 Task: Enable the option "Dummy Elements" in "Matroska stream demuxer".
Action: Mouse moved to (98, 12)
Screenshot: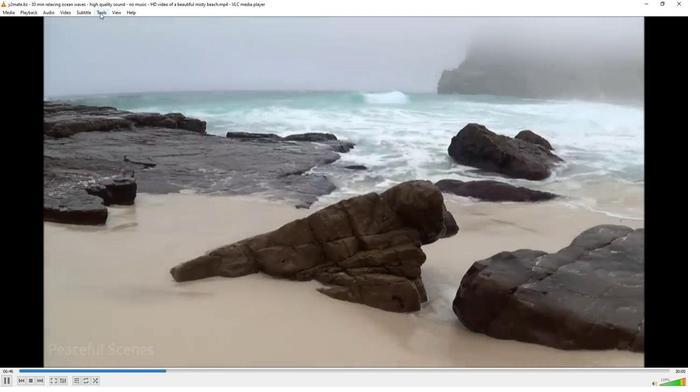 
Action: Mouse pressed left at (98, 12)
Screenshot: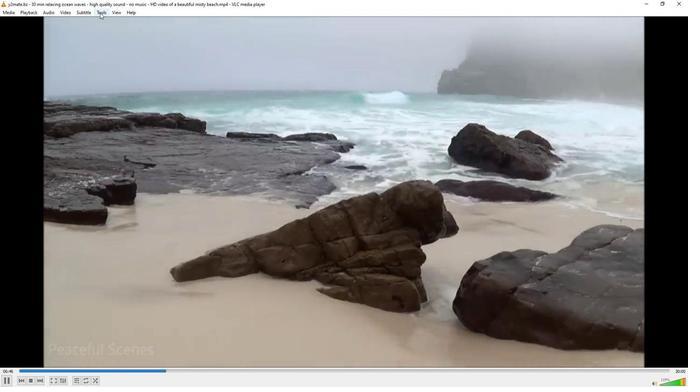 
Action: Mouse moved to (115, 100)
Screenshot: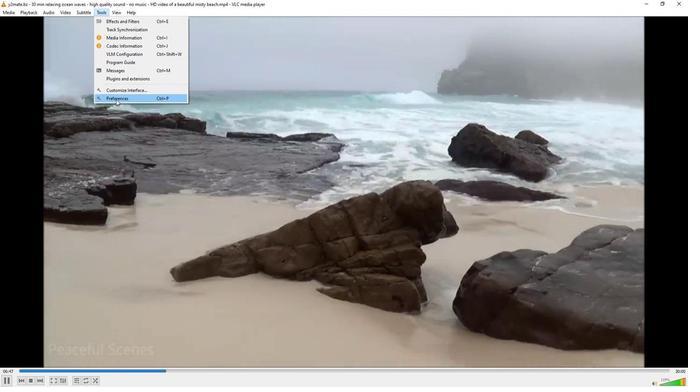 
Action: Mouse pressed left at (115, 100)
Screenshot: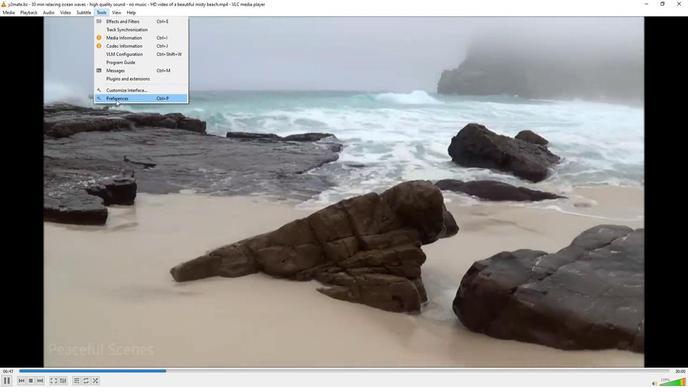 
Action: Mouse moved to (191, 297)
Screenshot: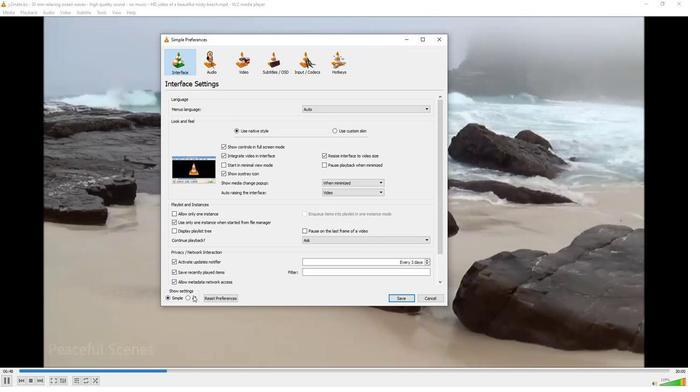 
Action: Mouse pressed left at (191, 297)
Screenshot: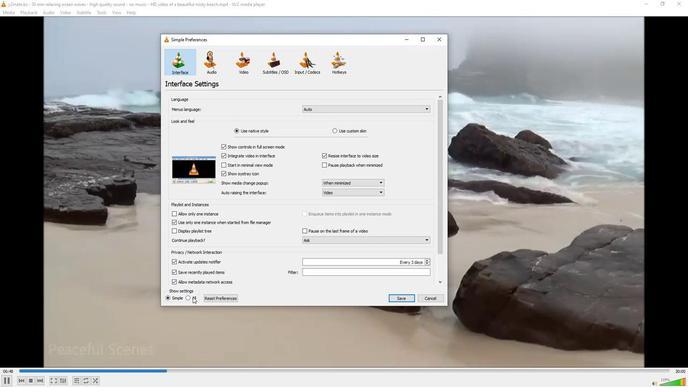 
Action: Mouse moved to (177, 195)
Screenshot: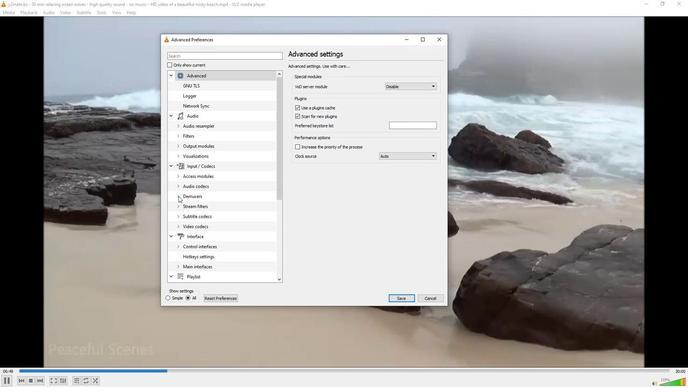 
Action: Mouse pressed left at (177, 195)
Screenshot: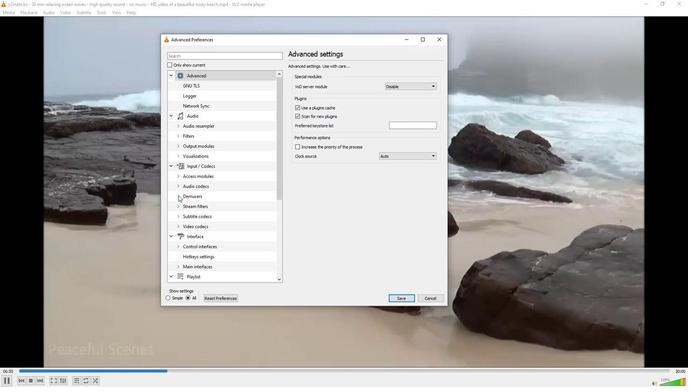
Action: Mouse moved to (198, 233)
Screenshot: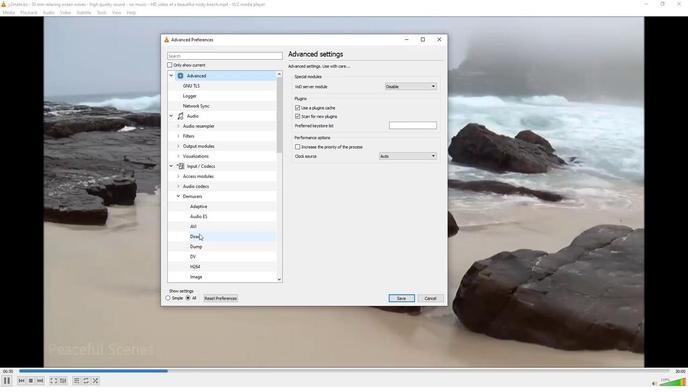 
Action: Mouse scrolled (198, 233) with delta (0, 0)
Screenshot: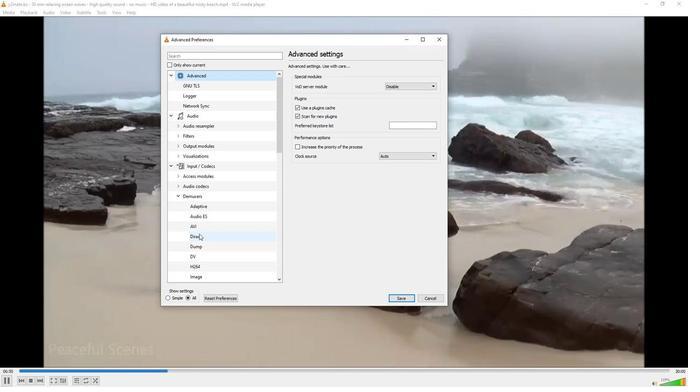 
Action: Mouse moved to (198, 257)
Screenshot: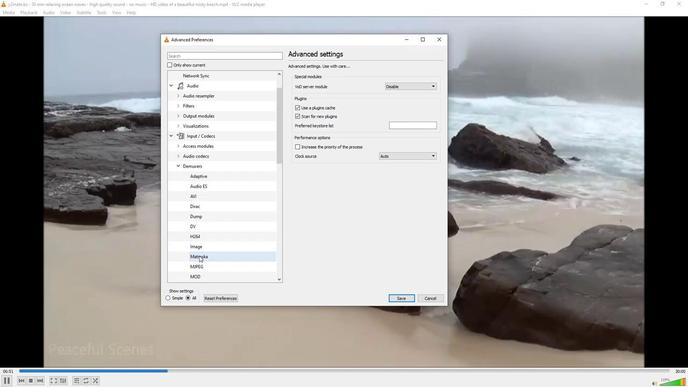 
Action: Mouse pressed left at (198, 257)
Screenshot: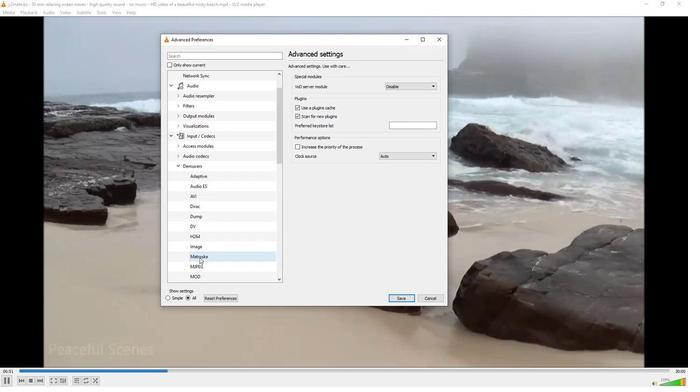 
Action: Mouse moved to (293, 110)
Screenshot: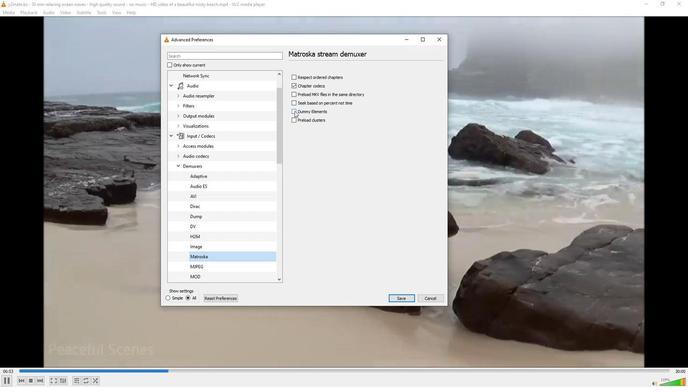 
Action: Mouse pressed left at (293, 110)
Screenshot: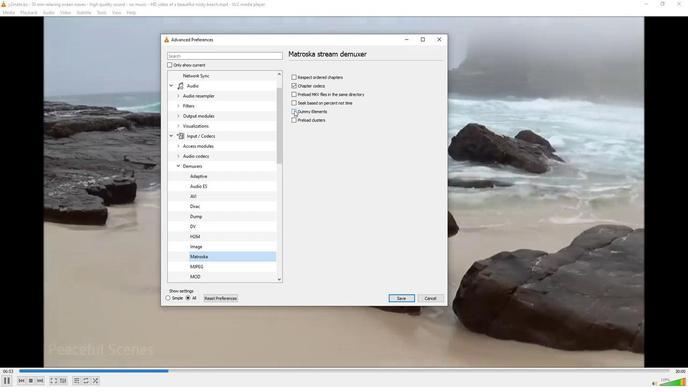
Action: Mouse moved to (306, 153)
Screenshot: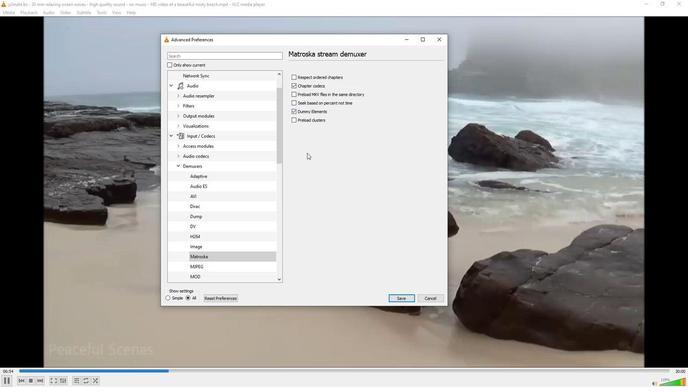 
